 Task: Change the rotation the text "Digital dependence fuels the social dilemma" to tilt down.
Action: Mouse moved to (48, 210)
Screenshot: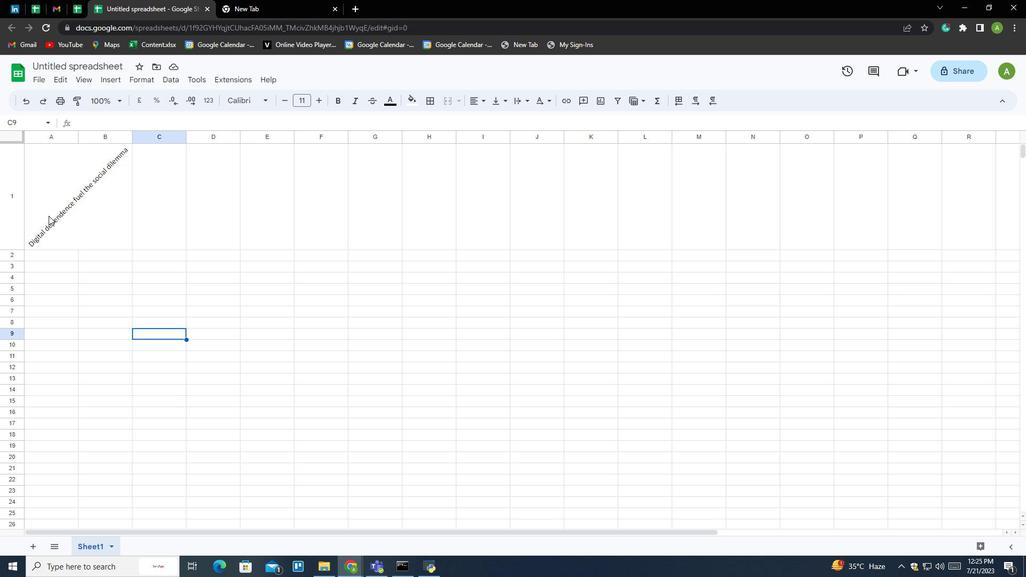 
Action: Mouse pressed left at (48, 210)
Screenshot: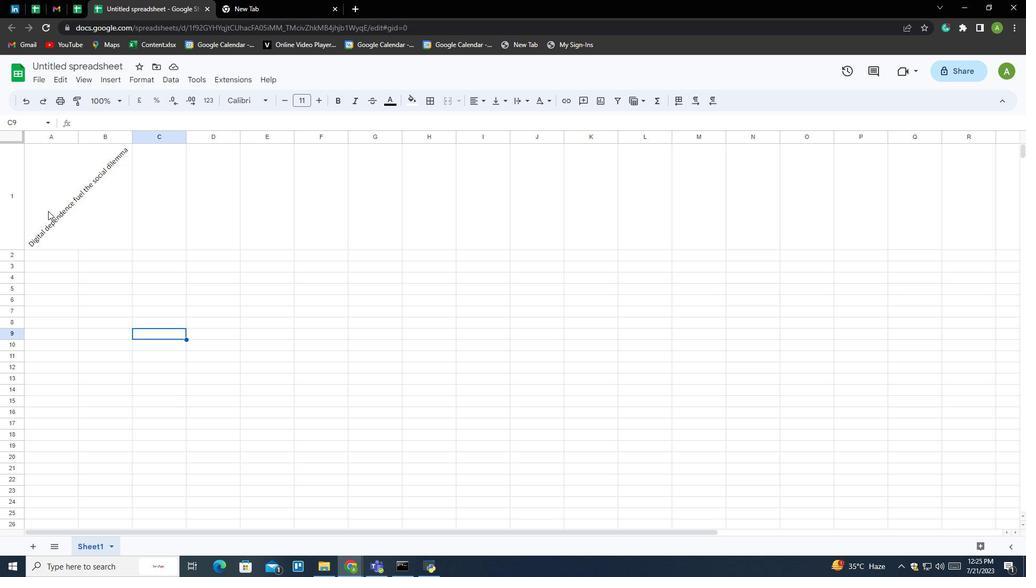 
Action: Mouse moved to (543, 103)
Screenshot: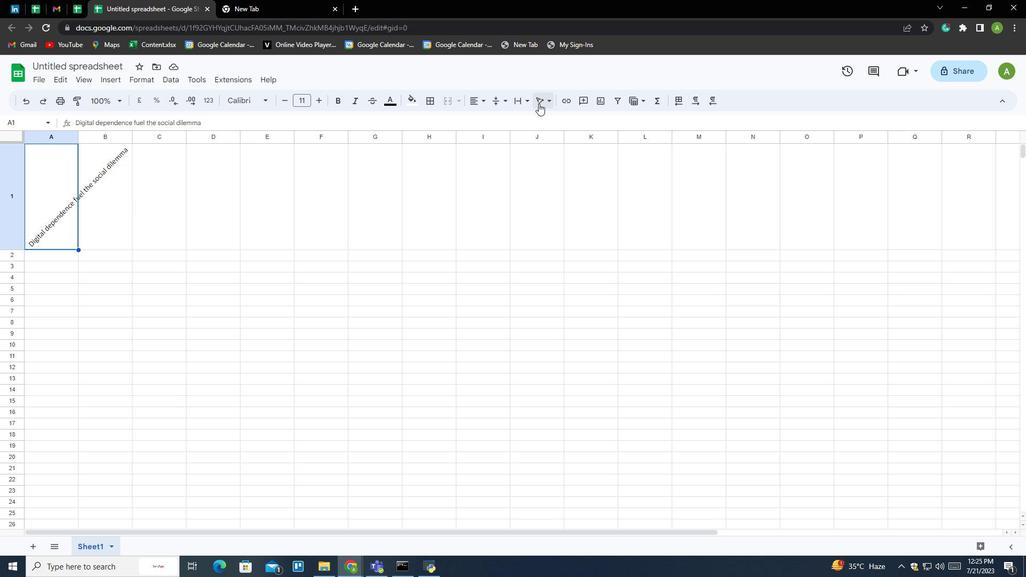 
Action: Mouse pressed left at (543, 103)
Screenshot: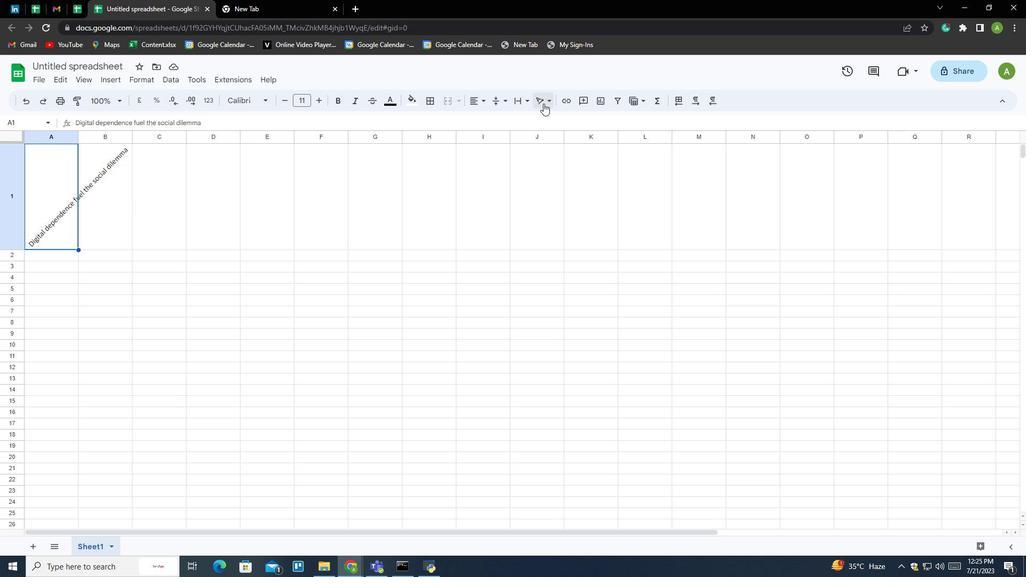 
Action: Mouse moved to (575, 122)
Screenshot: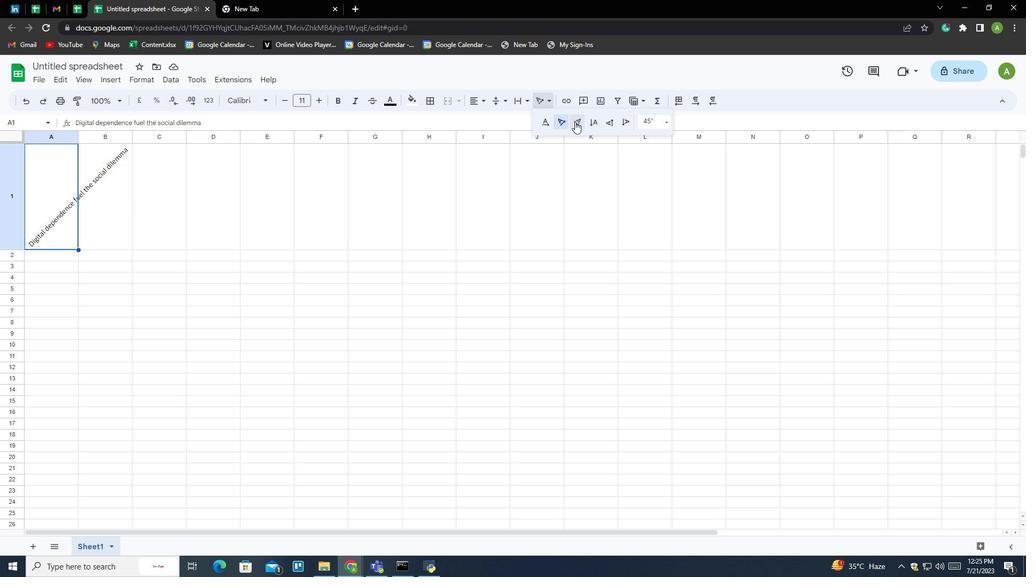 
Action: Mouse pressed left at (575, 122)
Screenshot: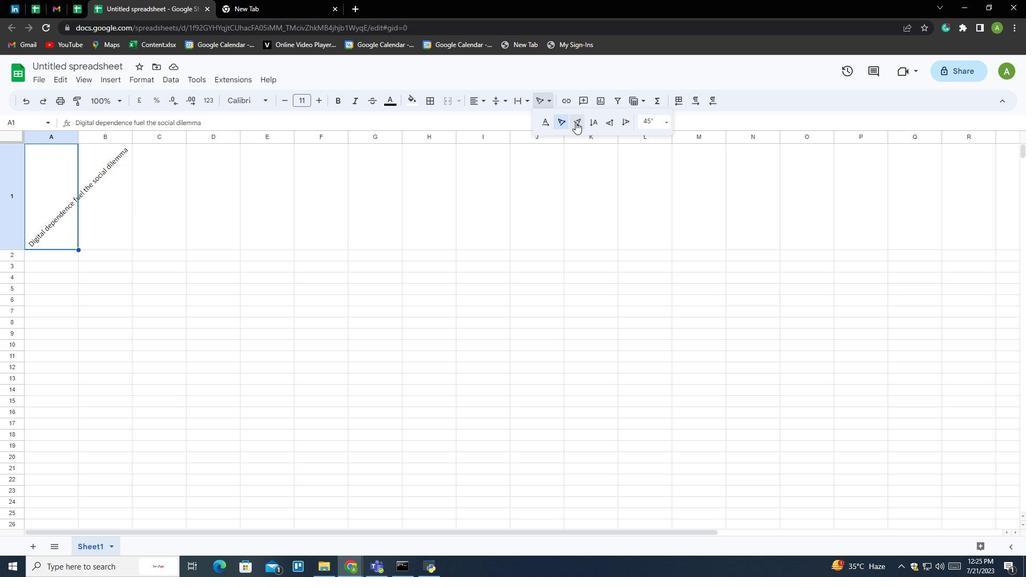 
Action: Mouse moved to (417, 274)
Screenshot: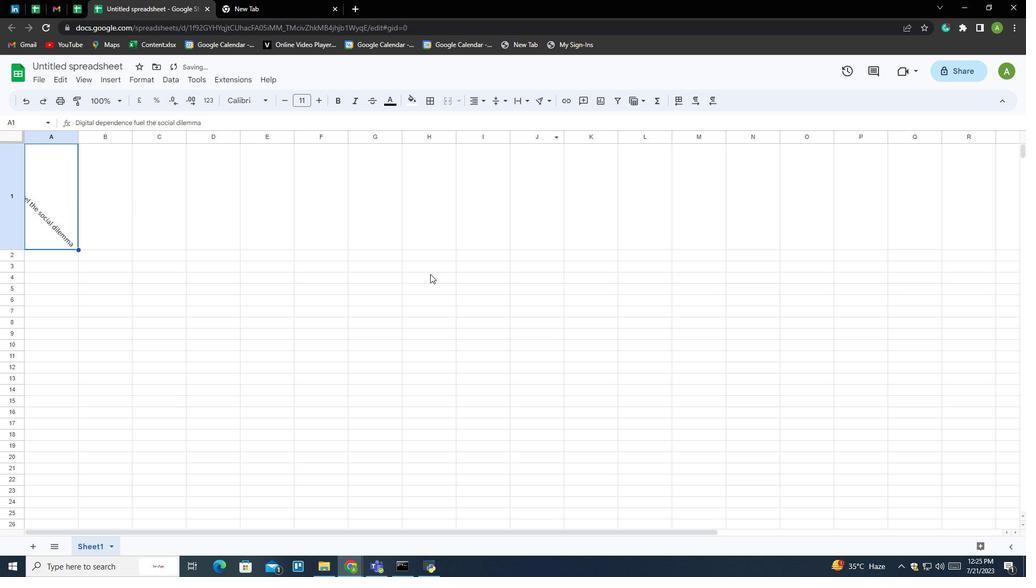 
